Task: Create List Brand Identity Rebranding in Board Sales Pipeline Management to Workspace Event Marketing Agencies. Create List Brand Identity Consistency in Board Content Marketing Campaign Planning and Execution to Workspace Event Marketing Agencies. Create List Brand Identity Localization in Board Employee Incentive Program Design and Implementation to Workspace Event Marketing Agencies
Action: Mouse moved to (103, 50)
Screenshot: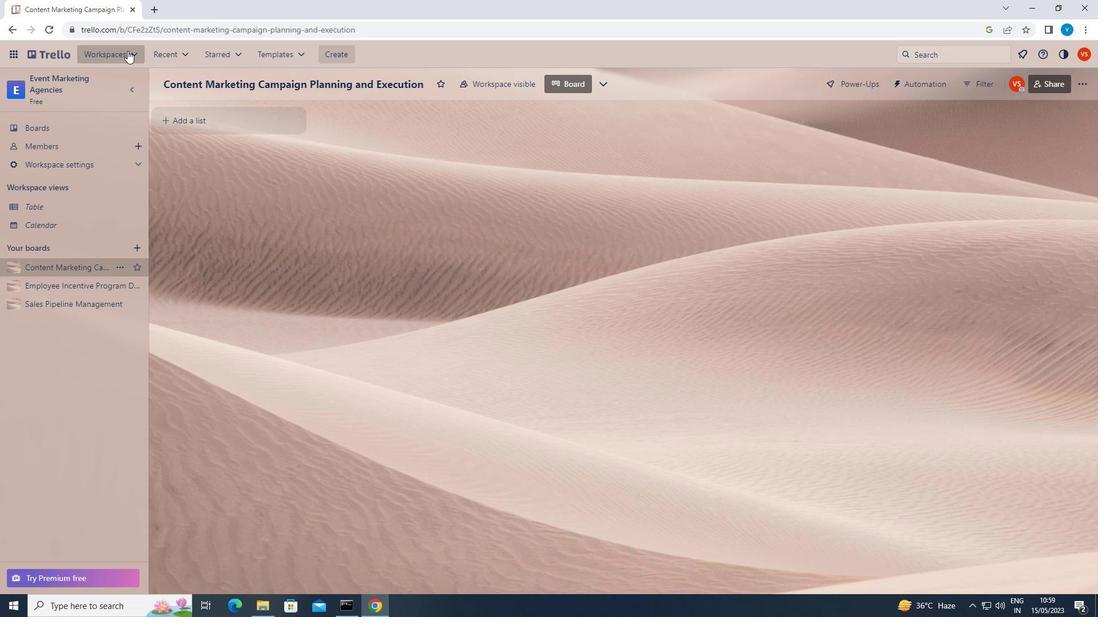 
Action: Mouse pressed left at (103, 50)
Screenshot: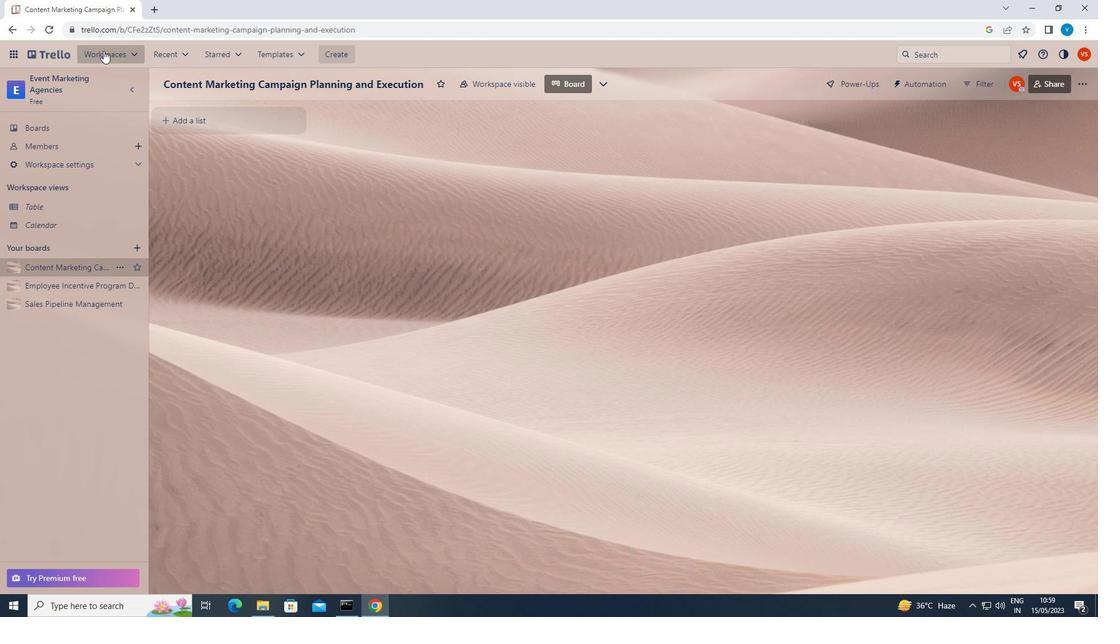 
Action: Mouse moved to (152, 510)
Screenshot: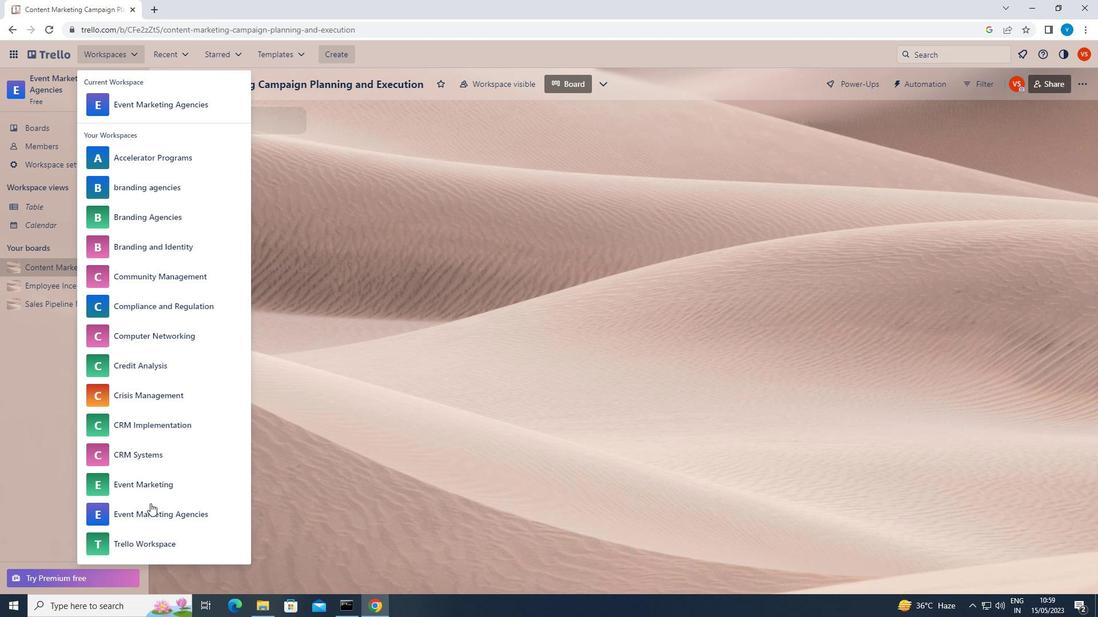 
Action: Mouse pressed left at (152, 510)
Screenshot: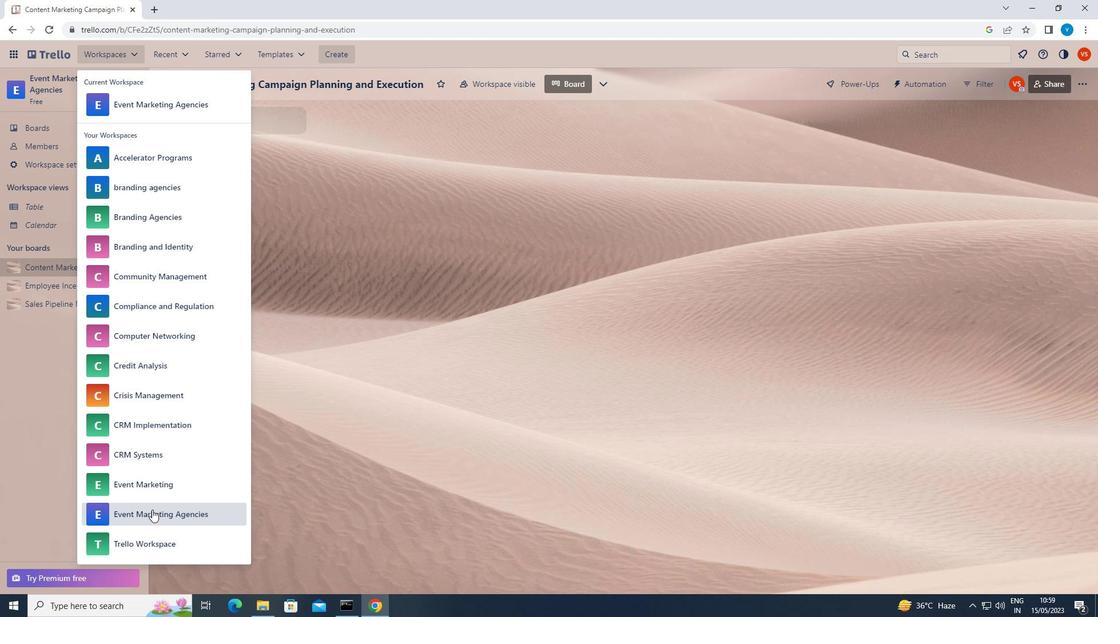 
Action: Mouse moved to (829, 469)
Screenshot: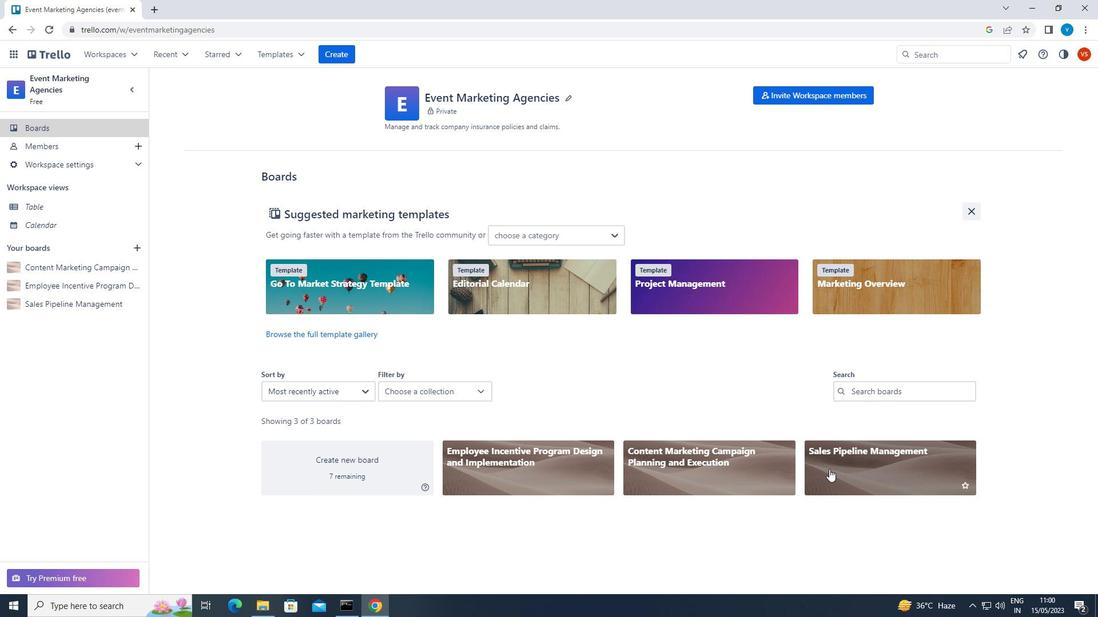 
Action: Mouse pressed left at (829, 469)
Screenshot: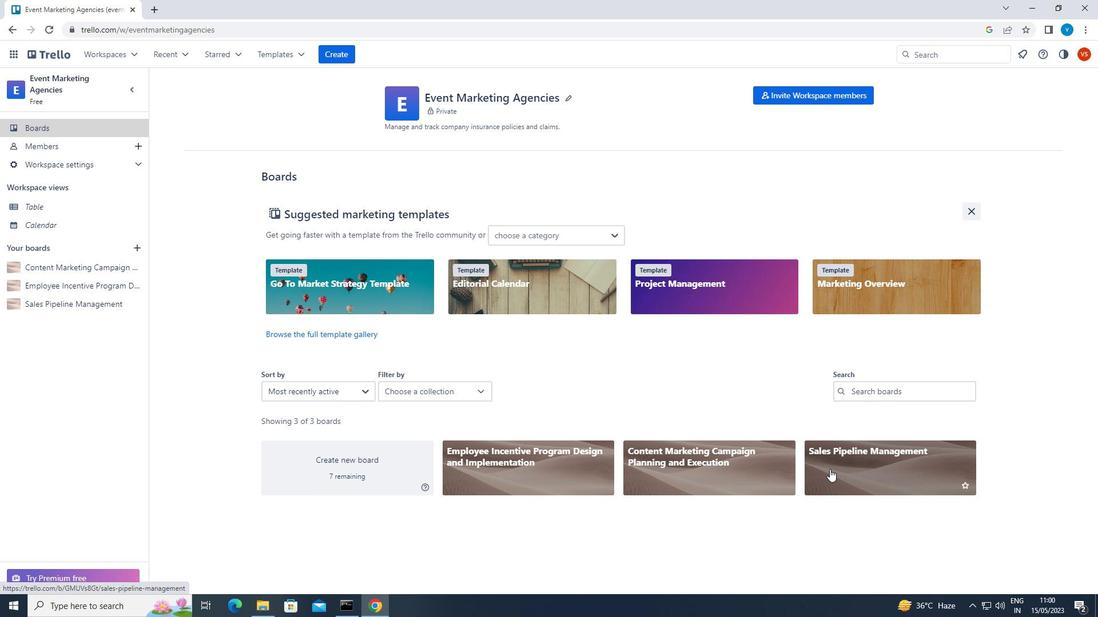 
Action: Mouse moved to (216, 122)
Screenshot: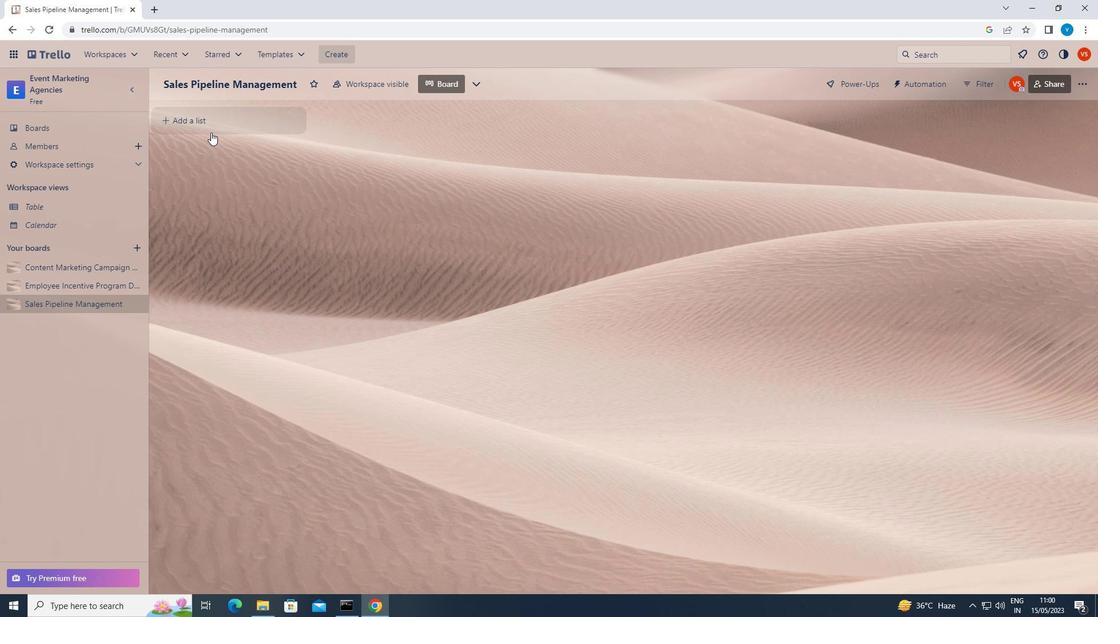 
Action: Mouse pressed left at (216, 122)
Screenshot: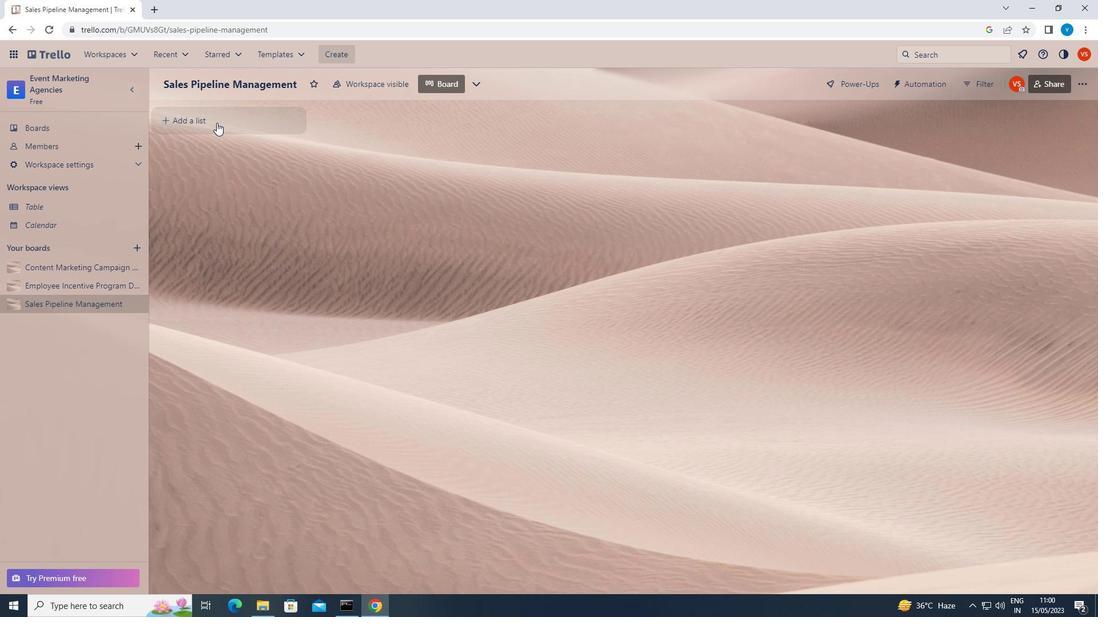 
Action: Key pressed <Key.shift>BRAND<Key.space><Key.shift>IDENTITY<Key.space><Key.shift>REBRANDING<Key.enter>
Screenshot: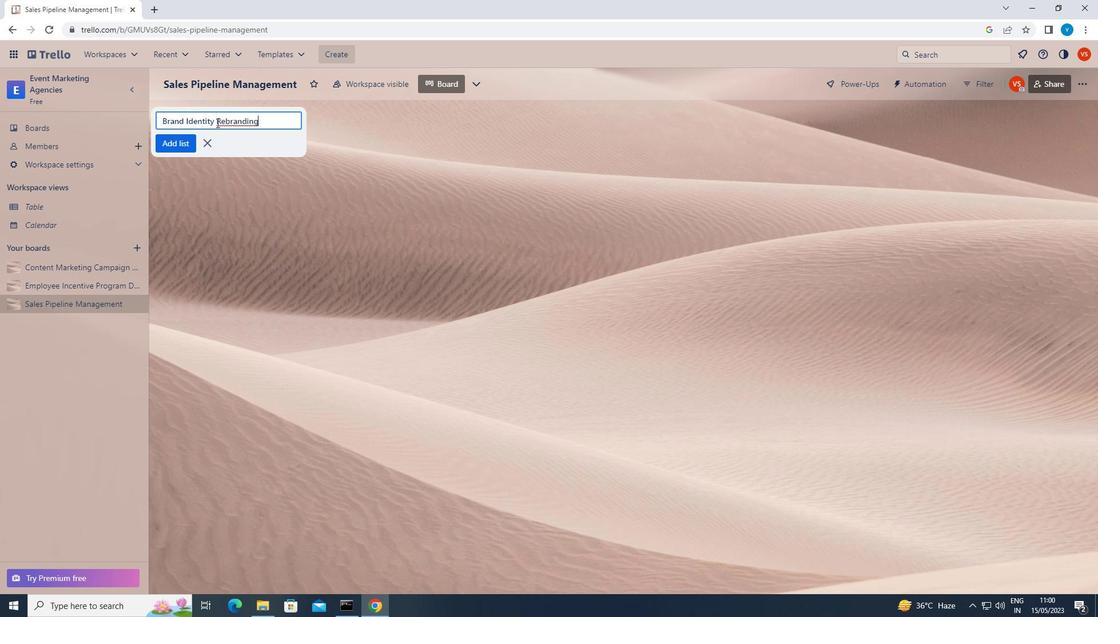 
Action: Mouse moved to (37, 263)
Screenshot: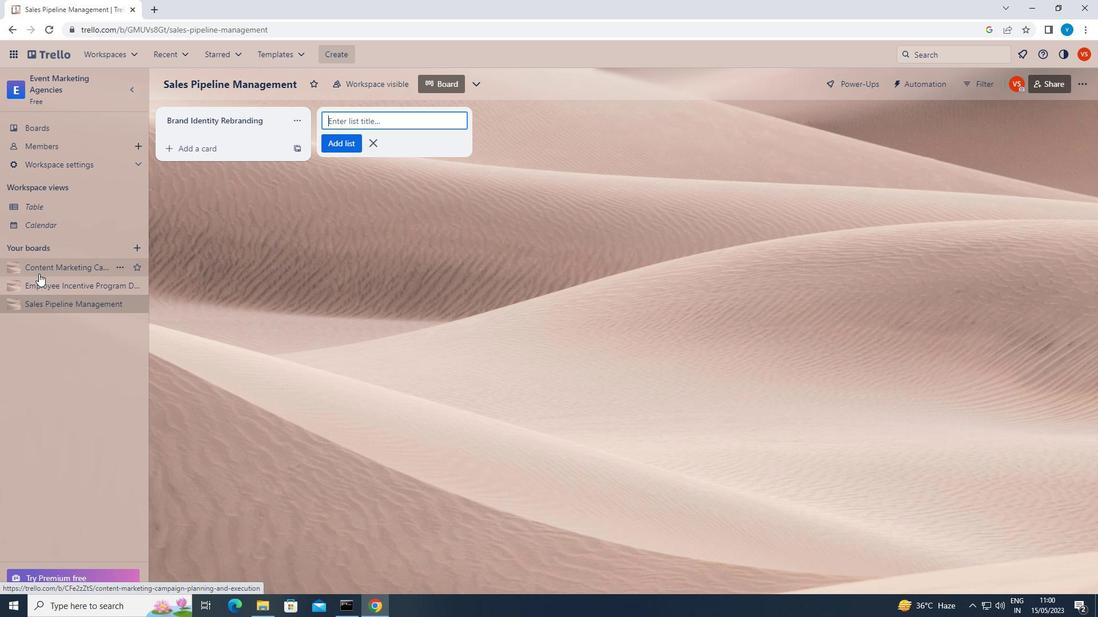
Action: Mouse pressed left at (37, 263)
Screenshot: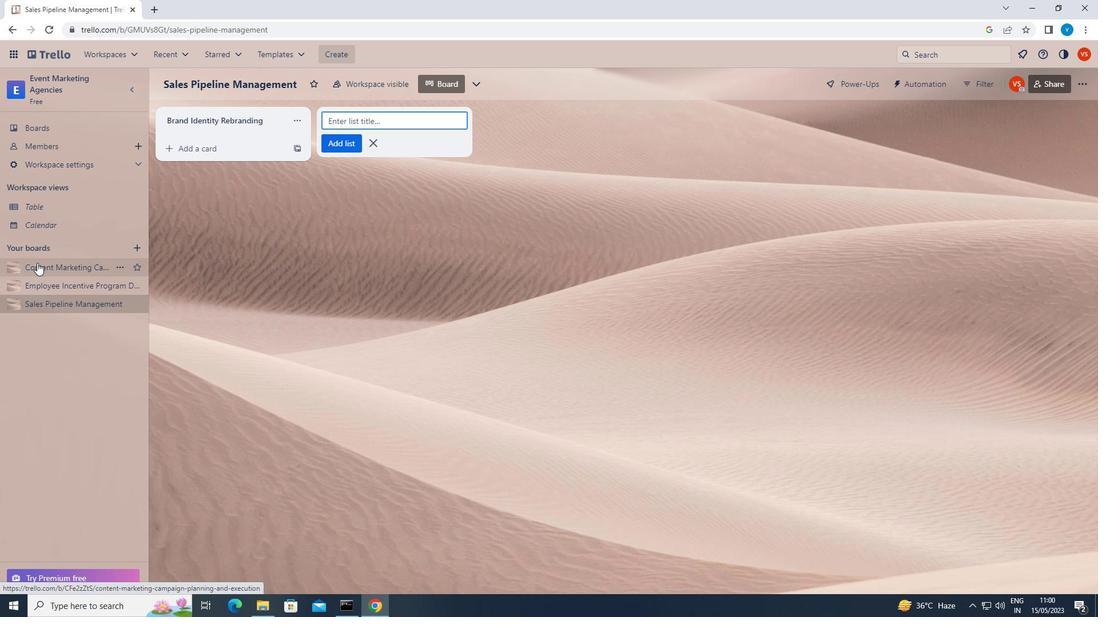 
Action: Mouse moved to (244, 125)
Screenshot: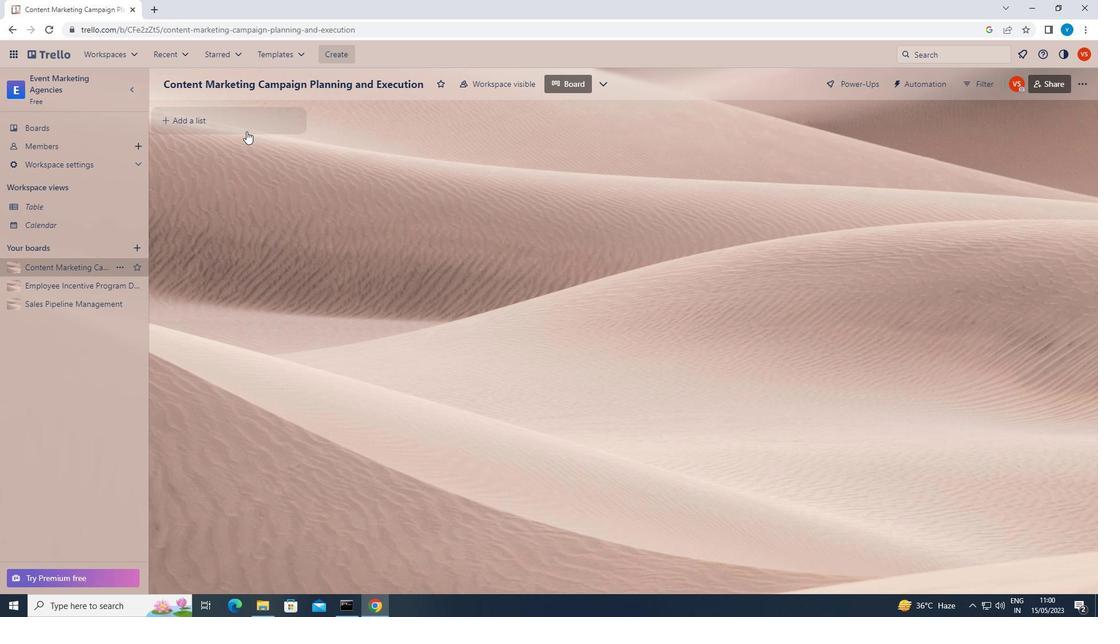 
Action: Mouse pressed left at (244, 125)
Screenshot: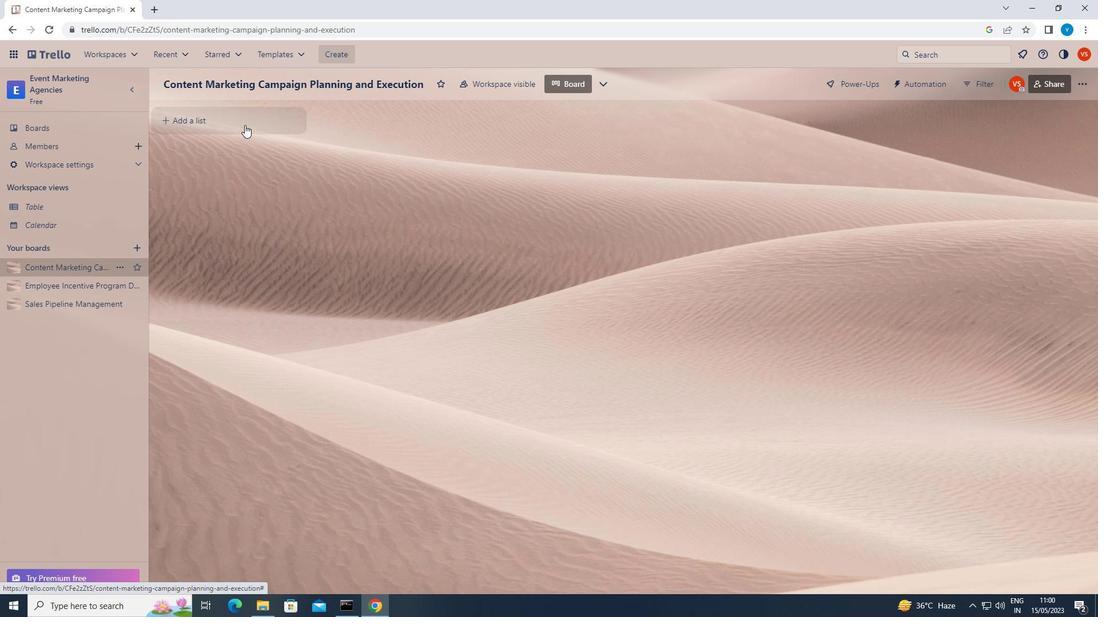 
Action: Key pressed <Key.shift>BRAND<Key.space><Key.shift>IDENTITY<Key.space><Key.shift><Key.shift><Key.shift>CONSISTENCY<Key.enter>
Screenshot: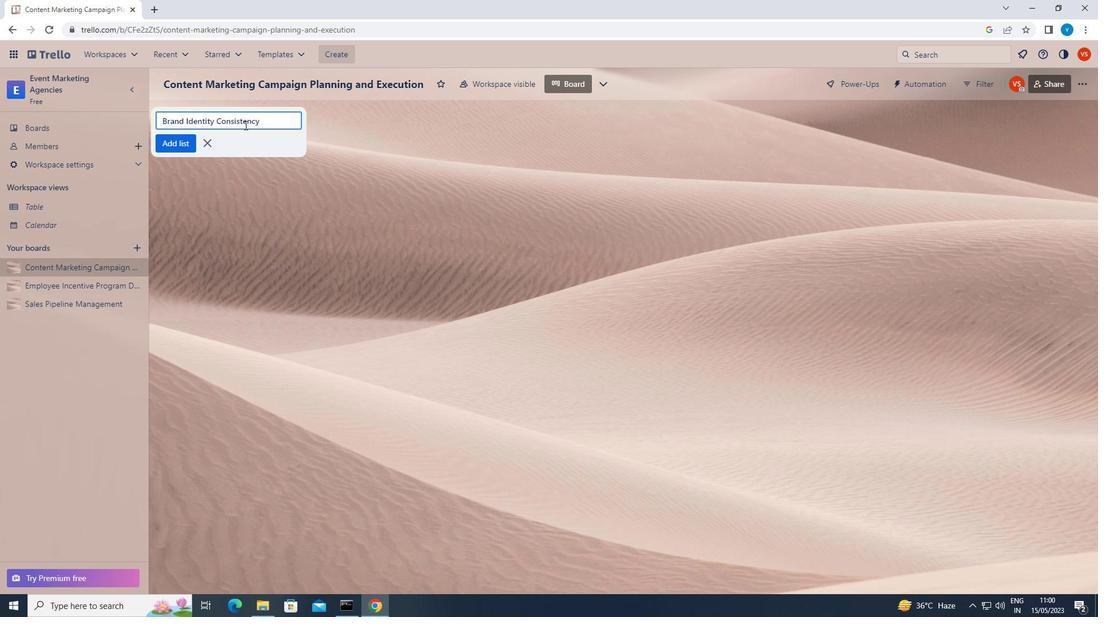 
Action: Mouse moved to (65, 287)
Screenshot: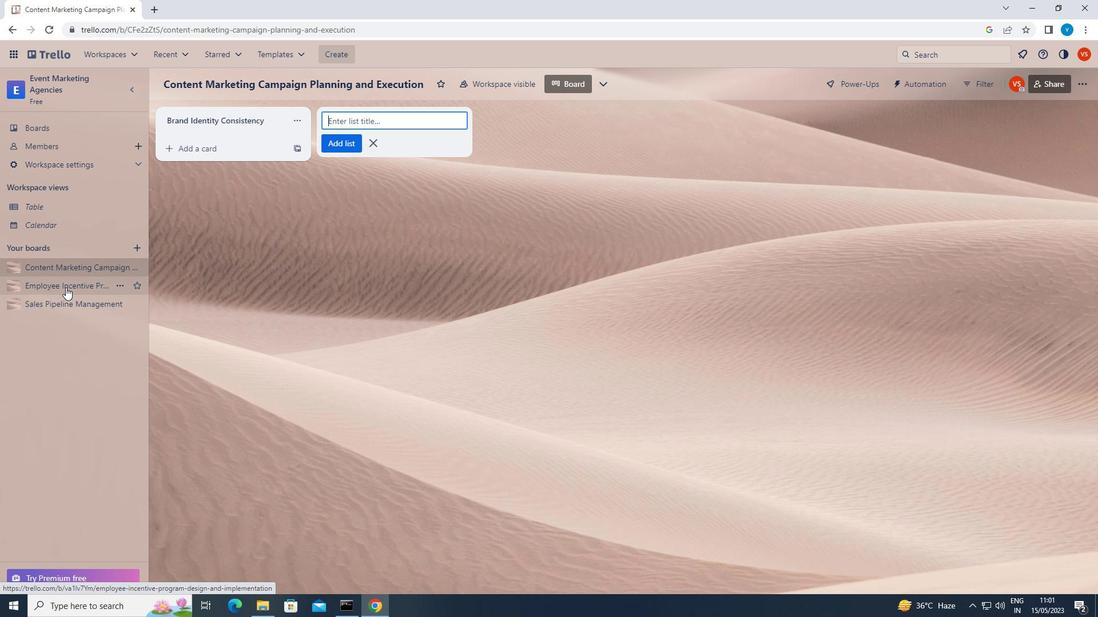 
Action: Mouse pressed left at (65, 287)
Screenshot: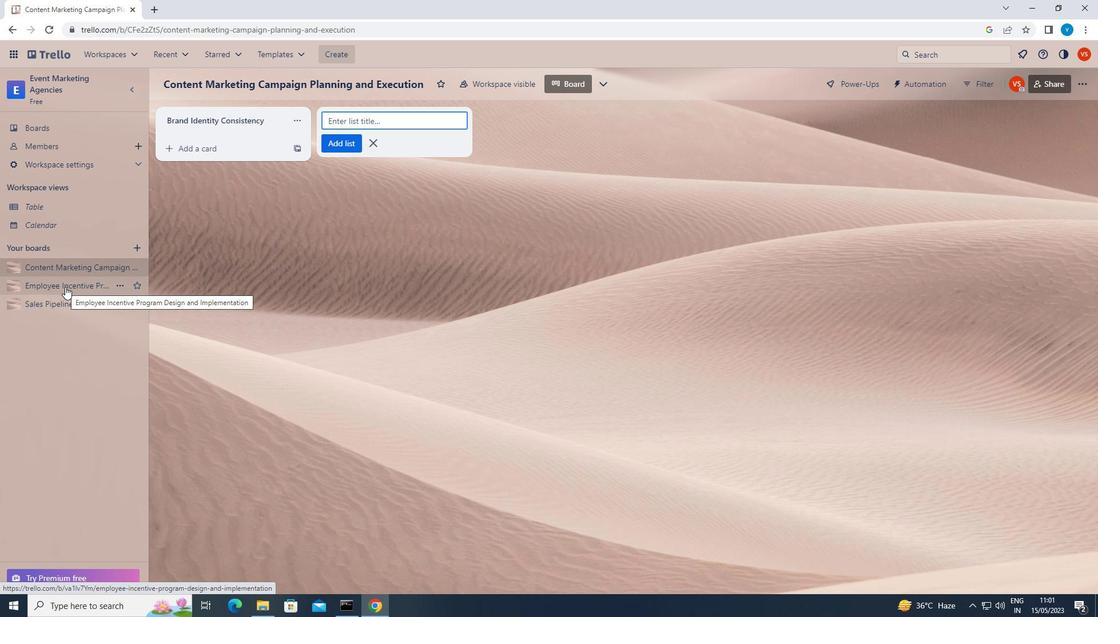 
Action: Mouse moved to (277, 119)
Screenshot: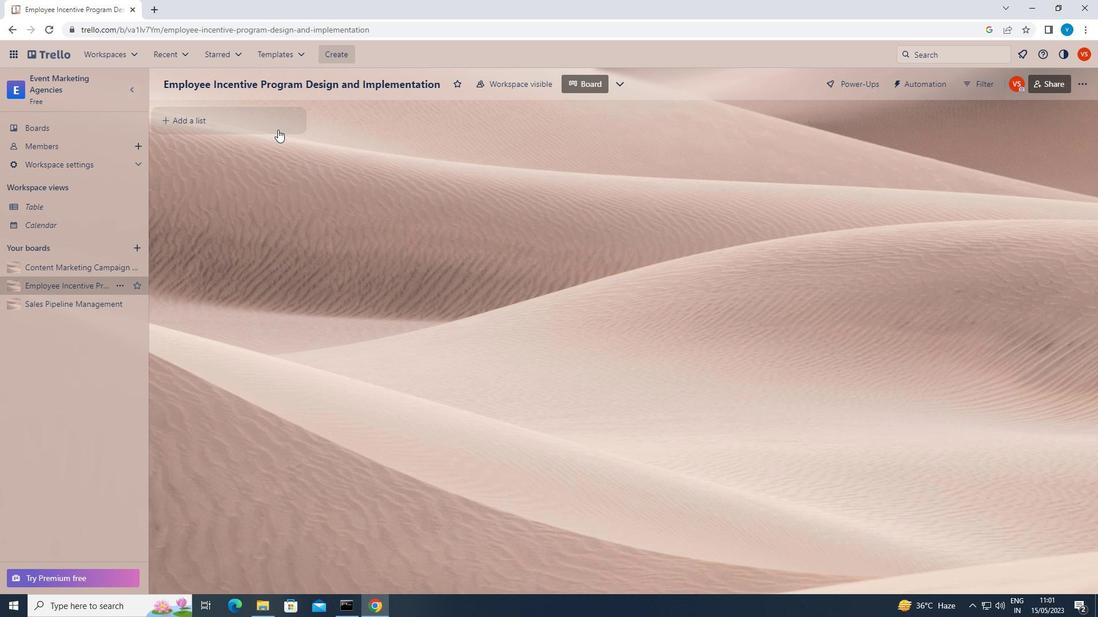 
Action: Mouse pressed left at (277, 119)
Screenshot: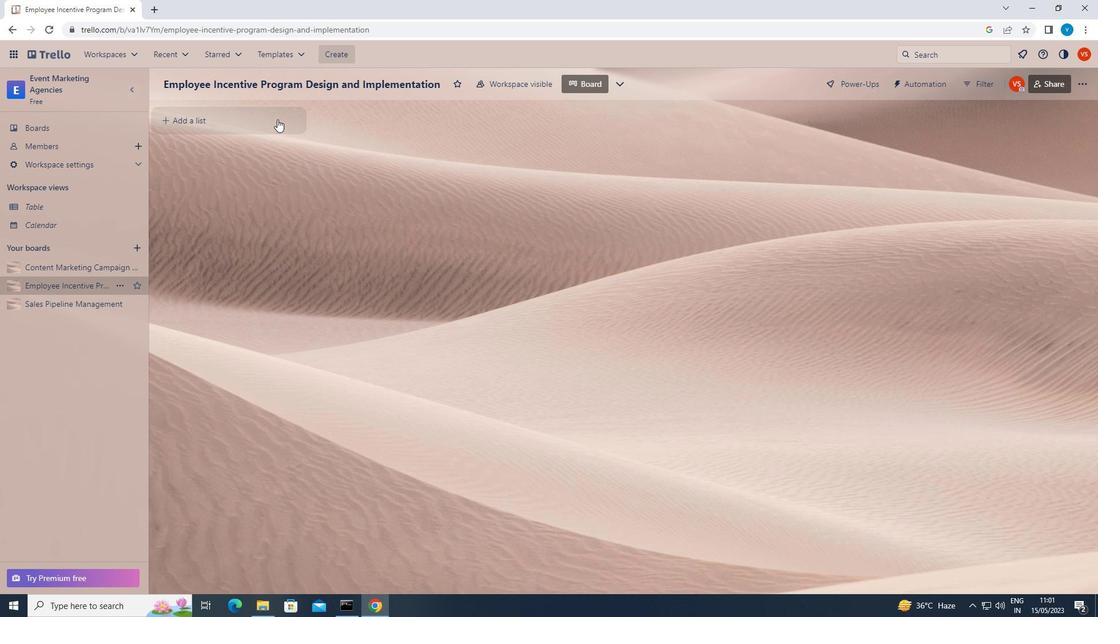 
Action: Key pressed <Key.shift>BRAND<Key.space><Key.shift>IDENTITY<Key.space><Key.shift>LOCALIZATION<Key.enter>
Screenshot: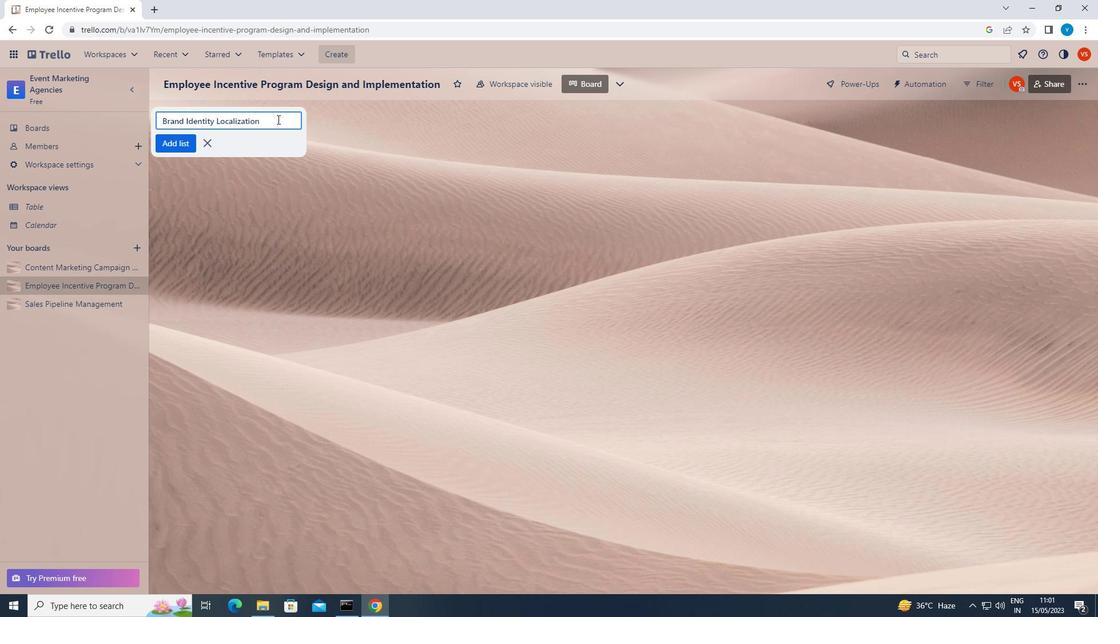 
